 Task: Add a signature Brandon Turner containing With warm regards, Brandon Turner to email address softage.10@softage.net and add a folder Privacy policies
Action: Mouse moved to (111, 107)
Screenshot: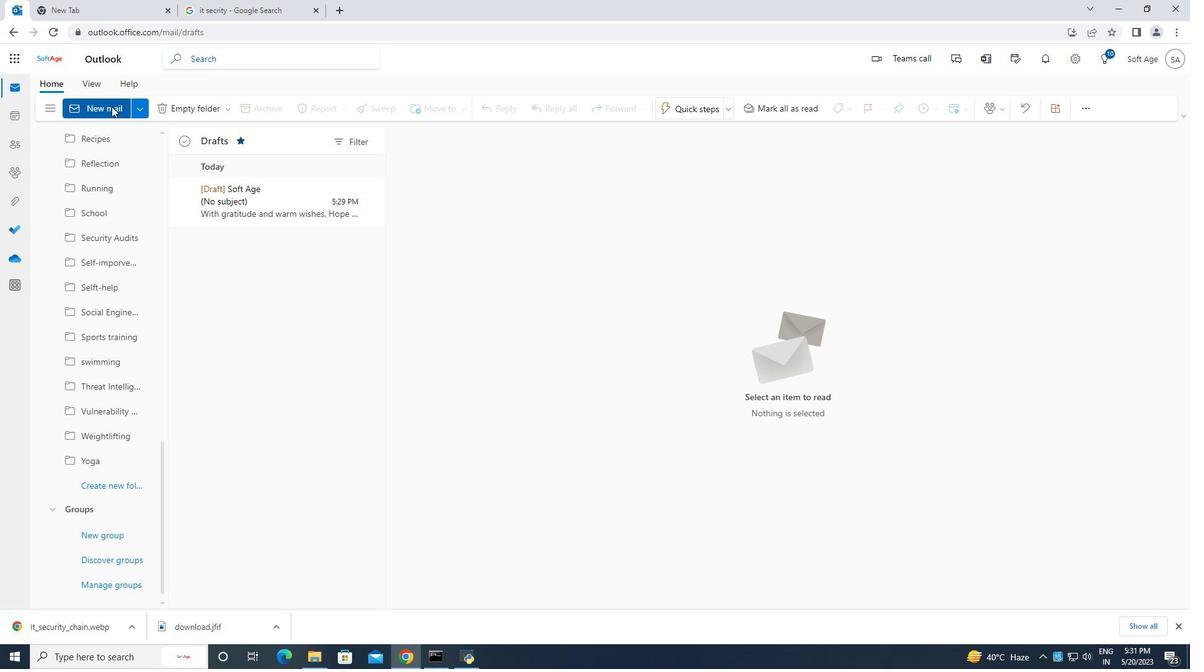 
Action: Mouse pressed left at (111, 107)
Screenshot: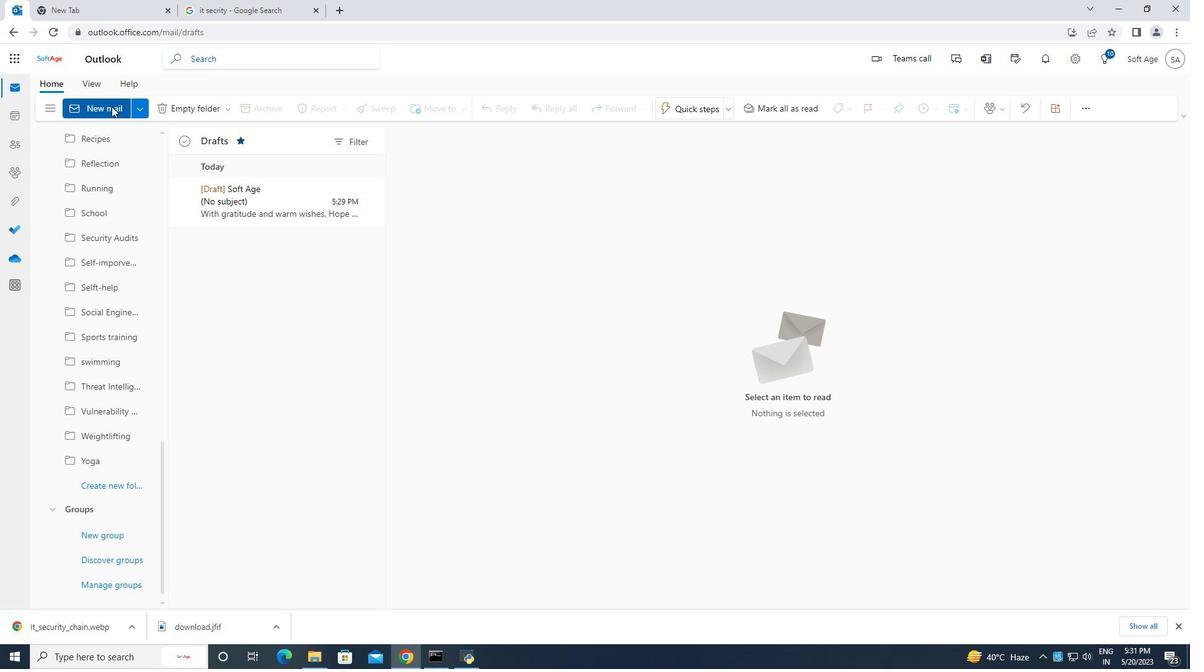 
Action: Mouse moved to (799, 97)
Screenshot: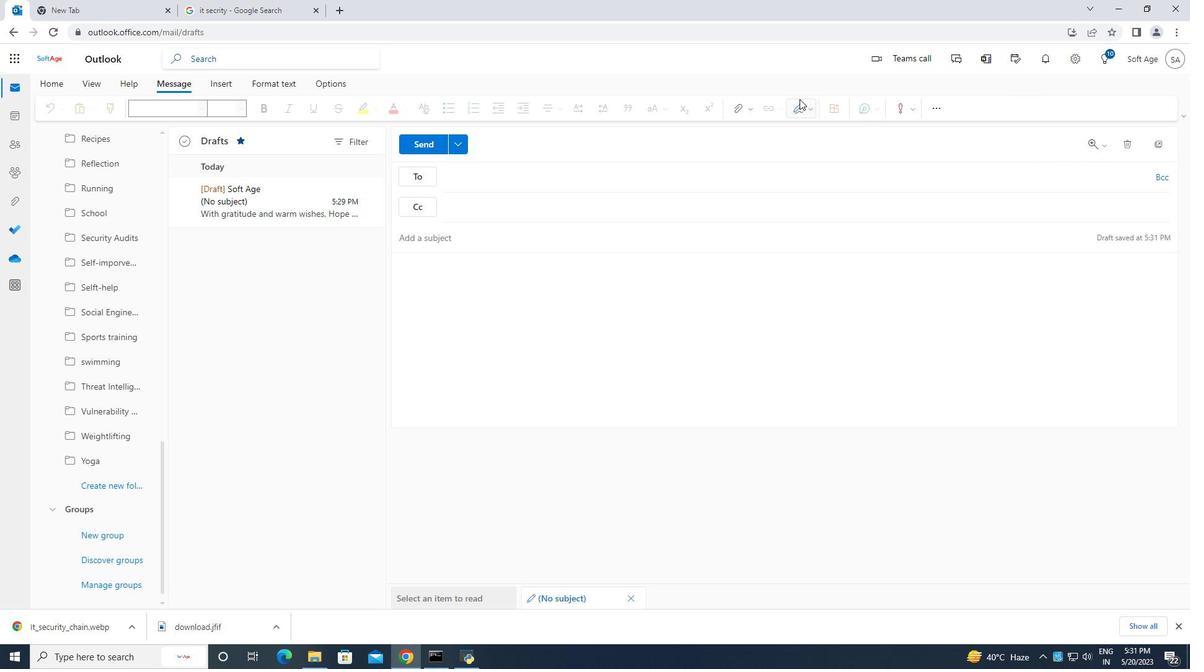 
Action: Mouse pressed left at (799, 97)
Screenshot: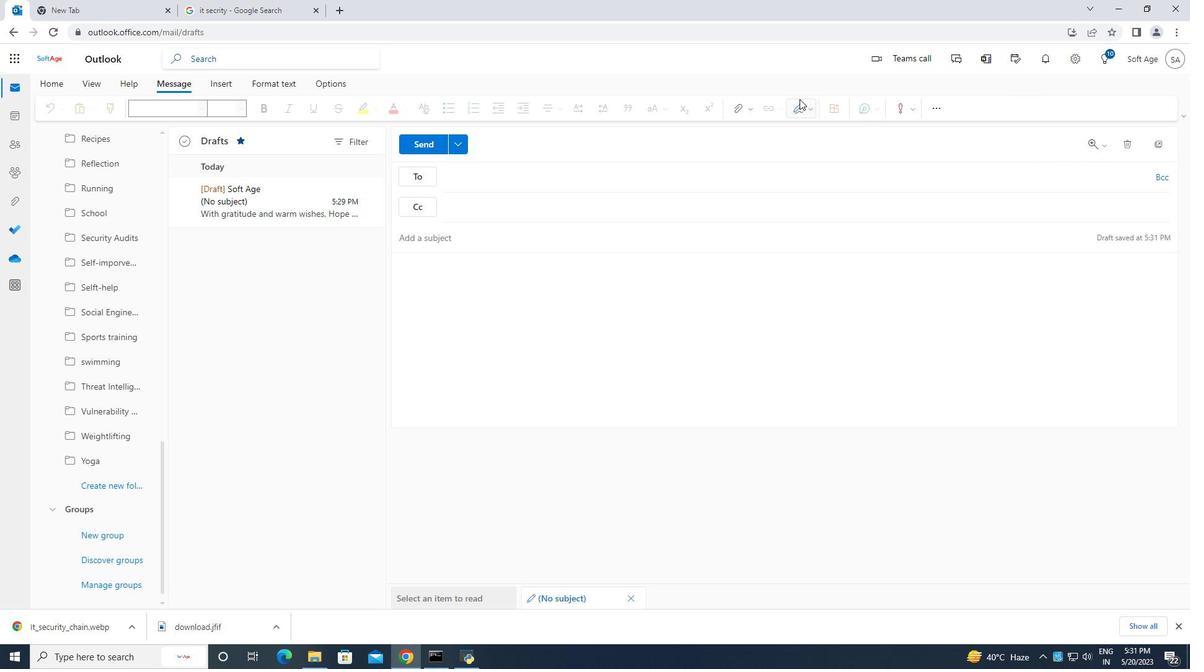 
Action: Mouse moved to (801, 108)
Screenshot: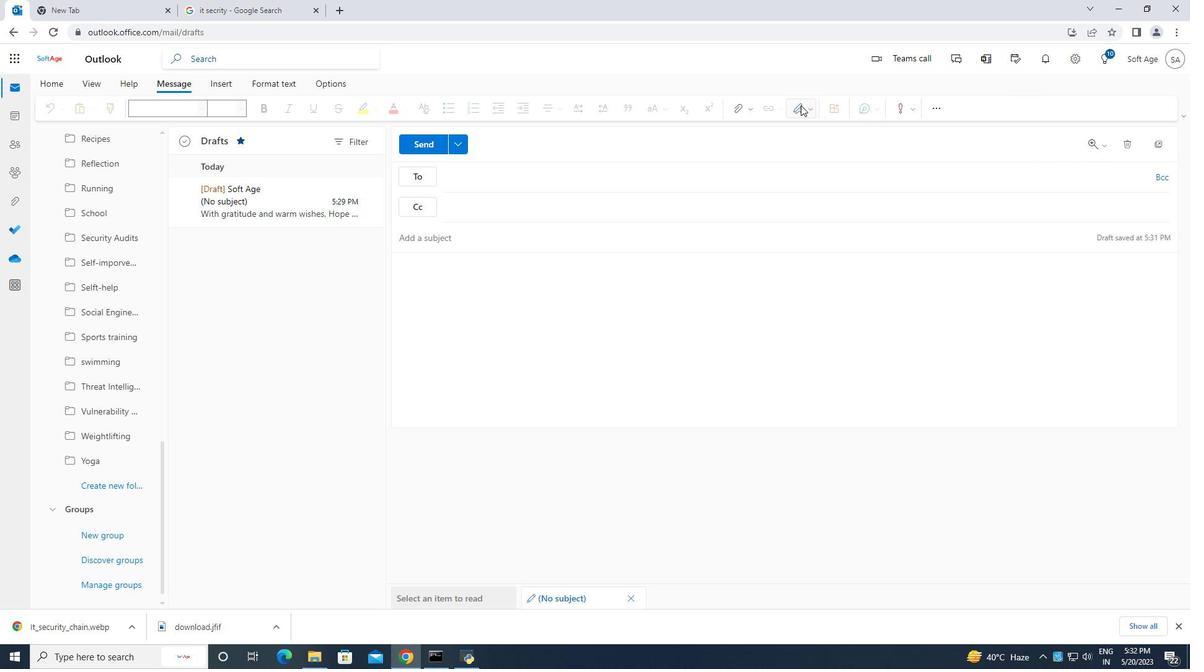 
Action: Mouse pressed left at (801, 108)
Screenshot: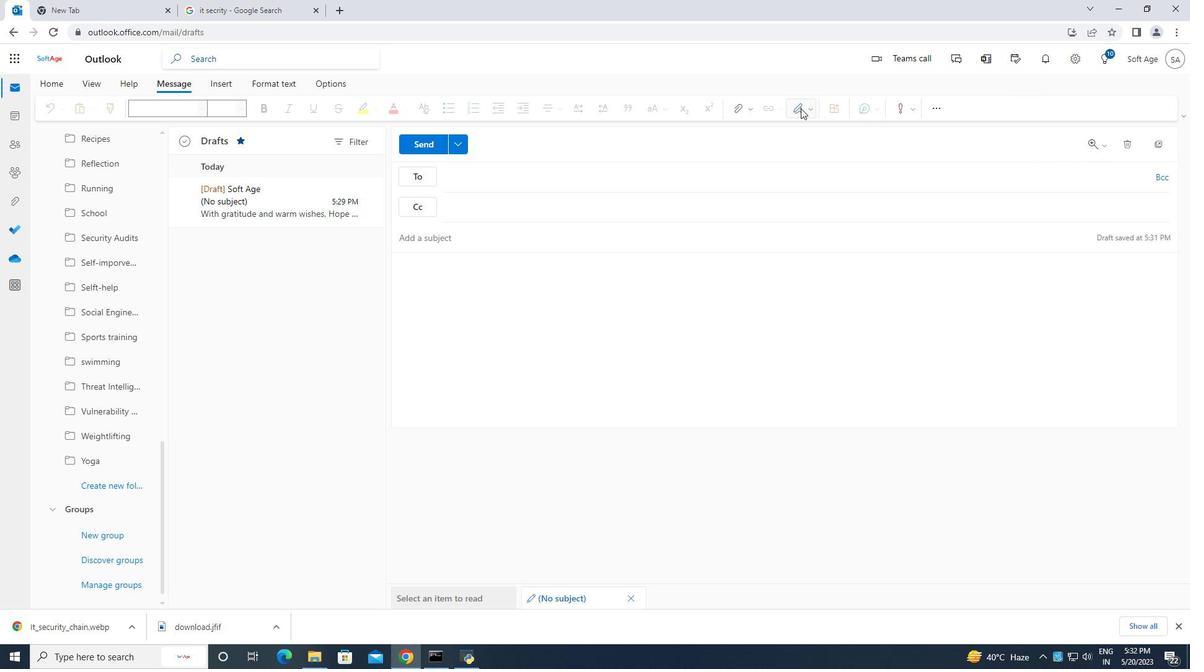 
Action: Mouse moved to (778, 157)
Screenshot: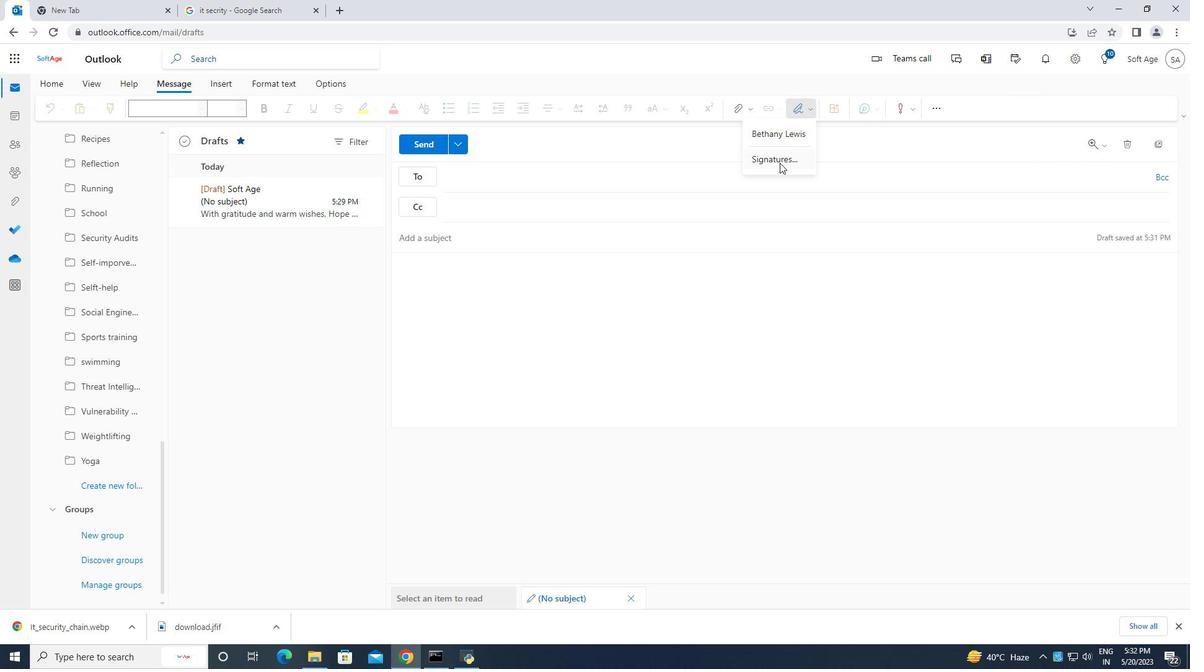 
Action: Mouse pressed left at (778, 157)
Screenshot: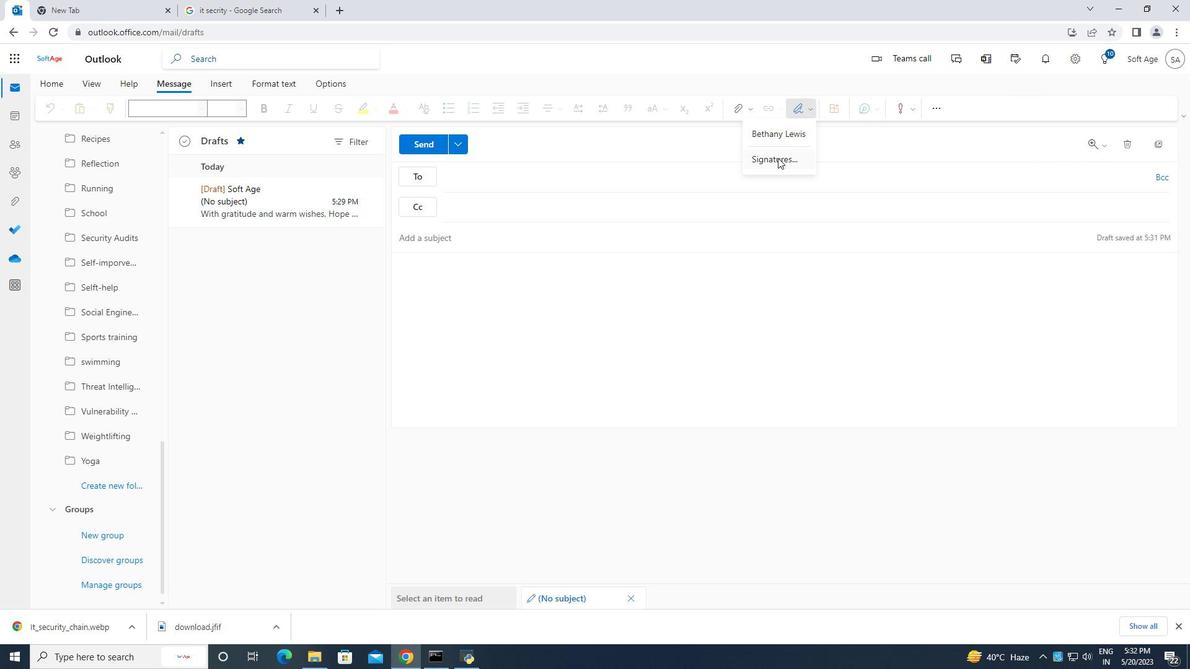 
Action: Mouse moved to (848, 203)
Screenshot: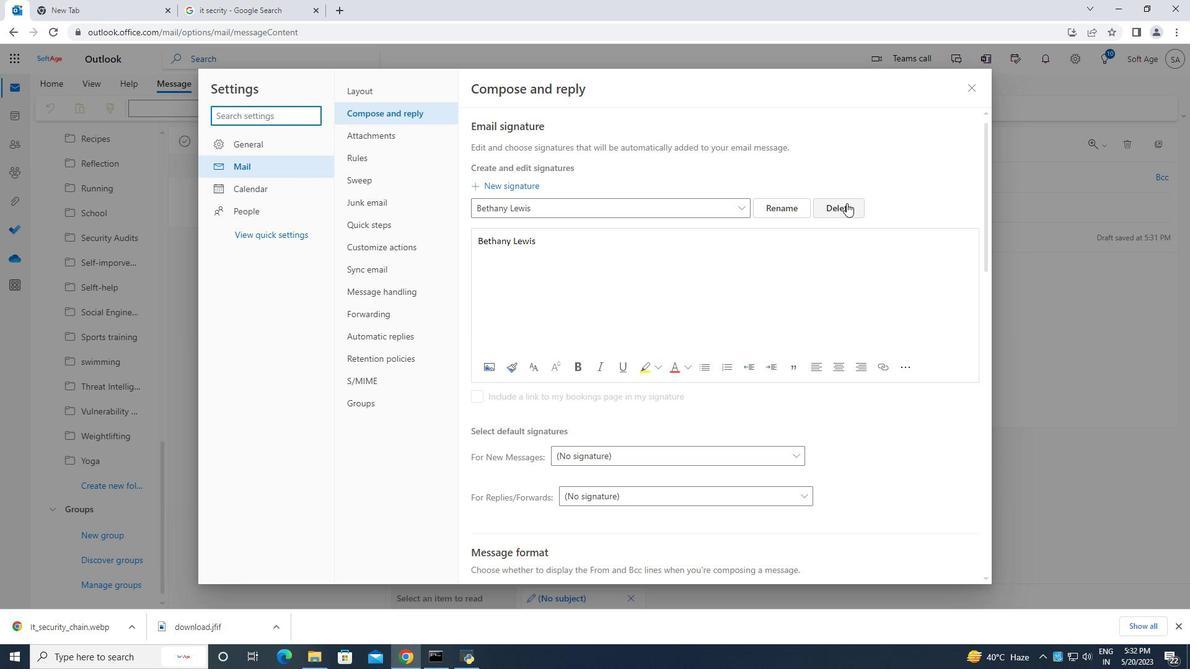 
Action: Mouse pressed left at (848, 203)
Screenshot: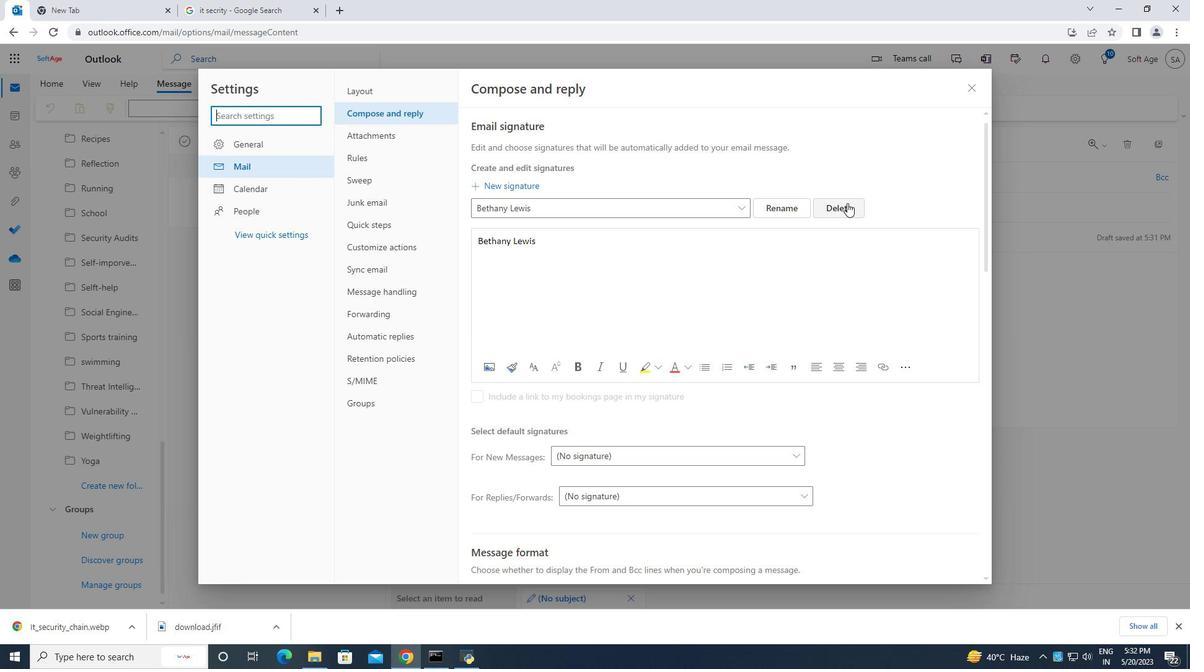
Action: Mouse moved to (582, 211)
Screenshot: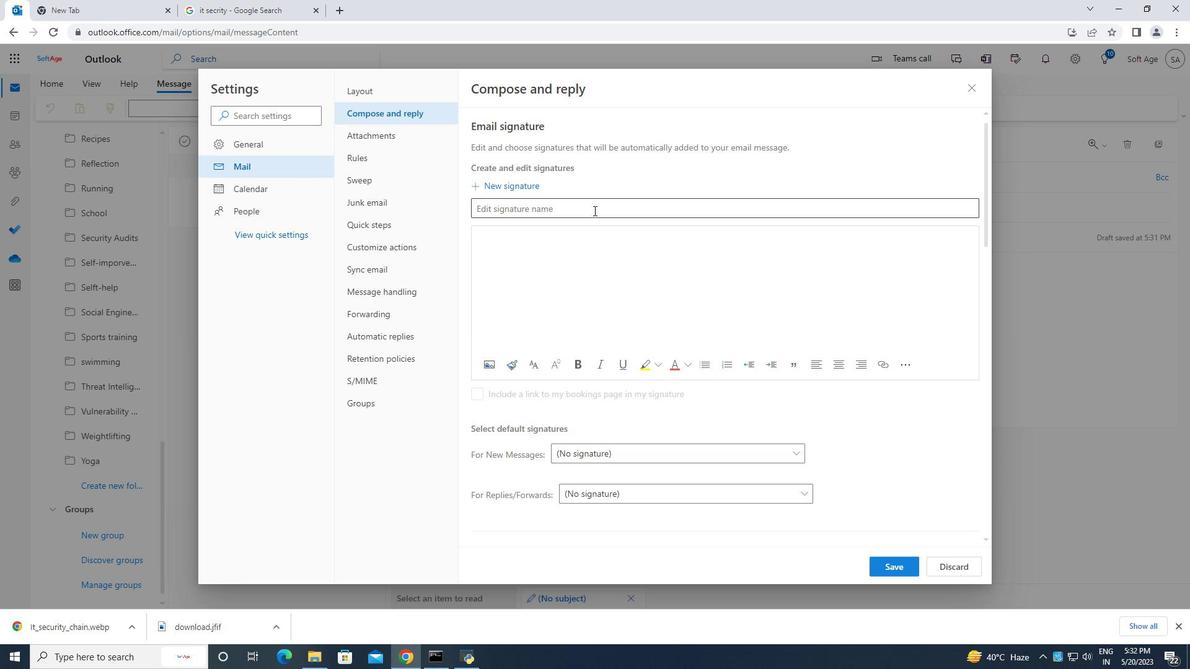 
Action: Mouse pressed left at (582, 211)
Screenshot: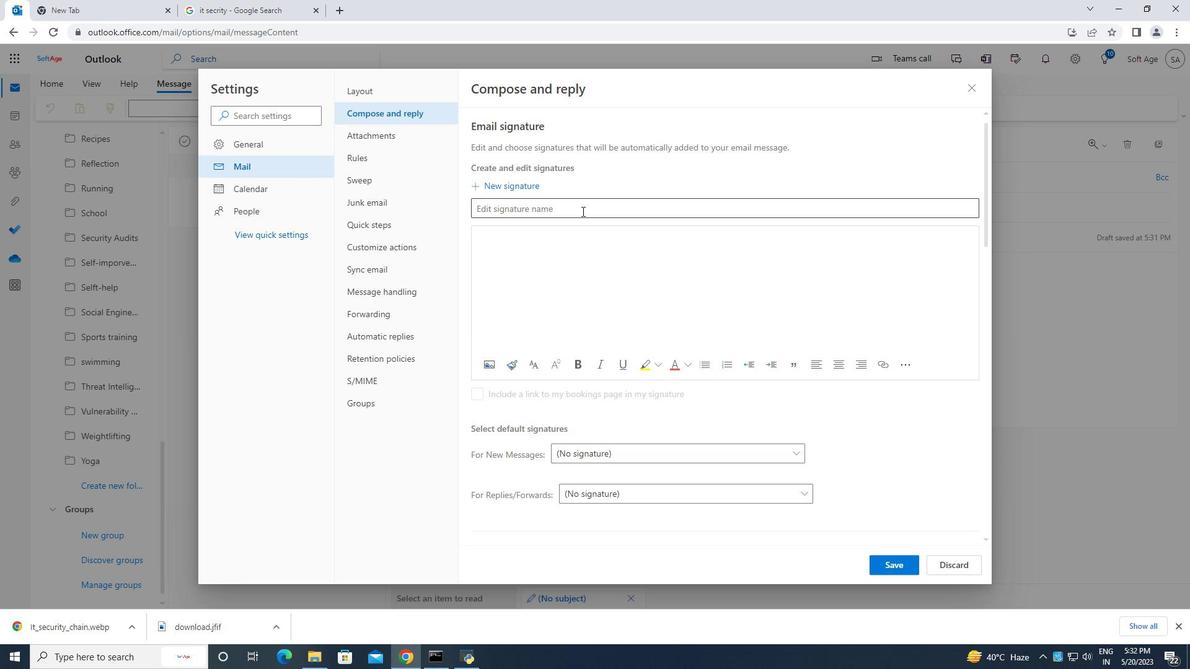 
Action: Key pressed <Key.caps_lock>B<Key.caps_lock>randon<Key.space><Key.caps_lock>T<Key.caps_lock>urner
Screenshot: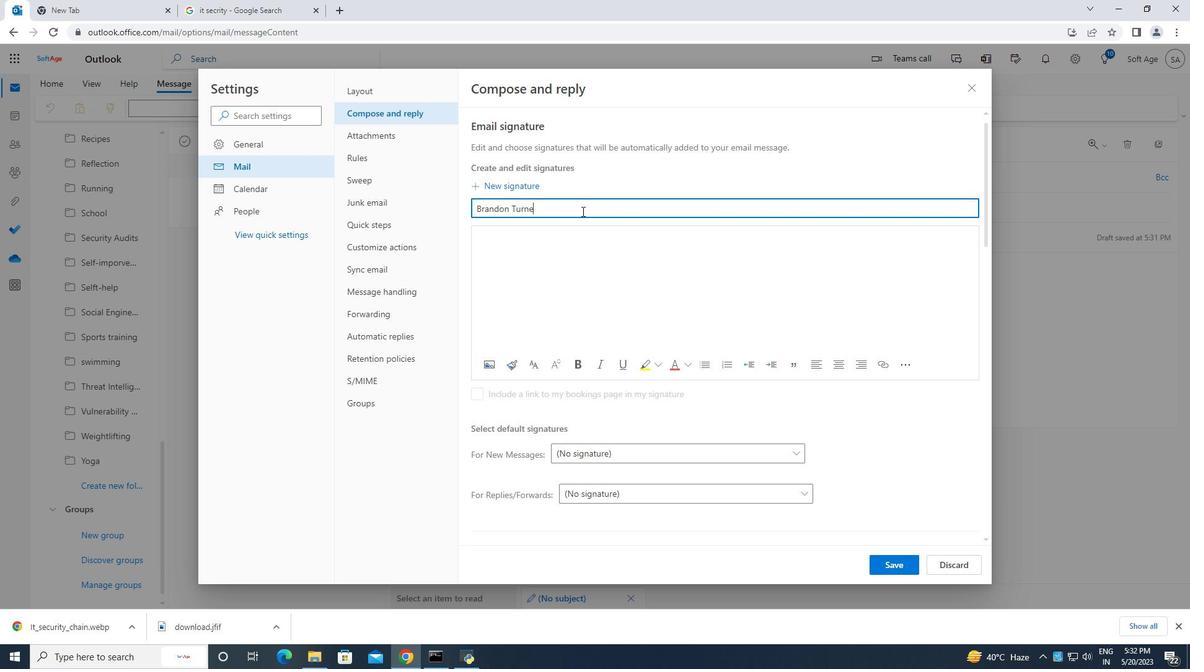 
Action: Mouse moved to (506, 231)
Screenshot: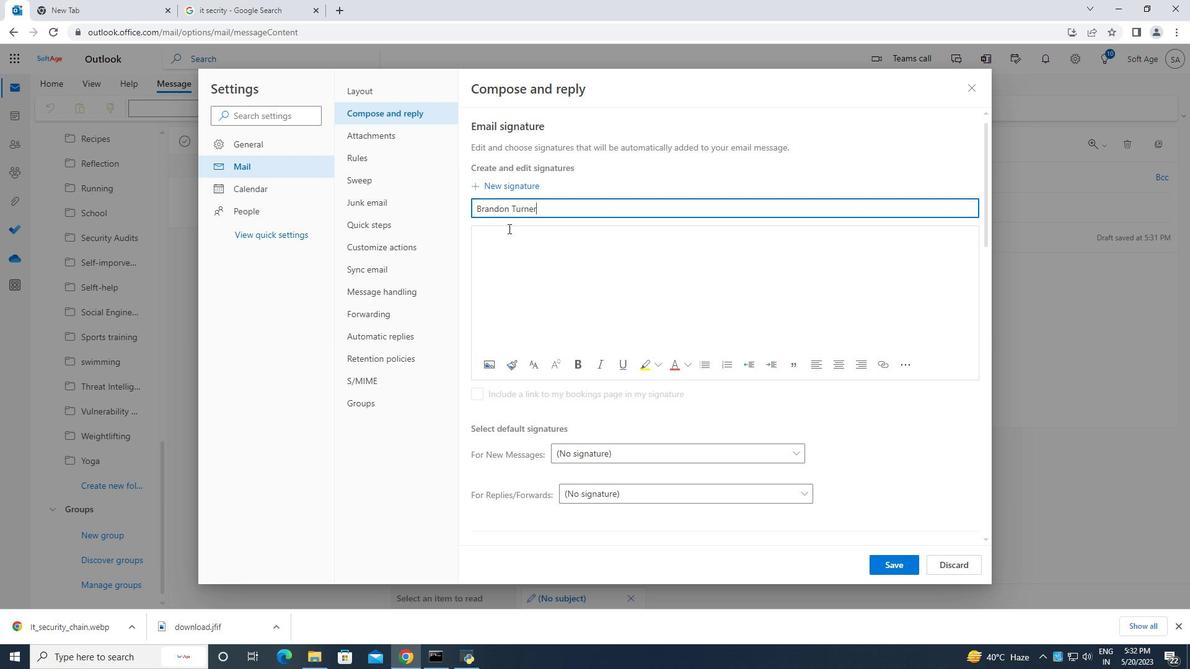 
Action: Mouse pressed left at (506, 231)
Screenshot: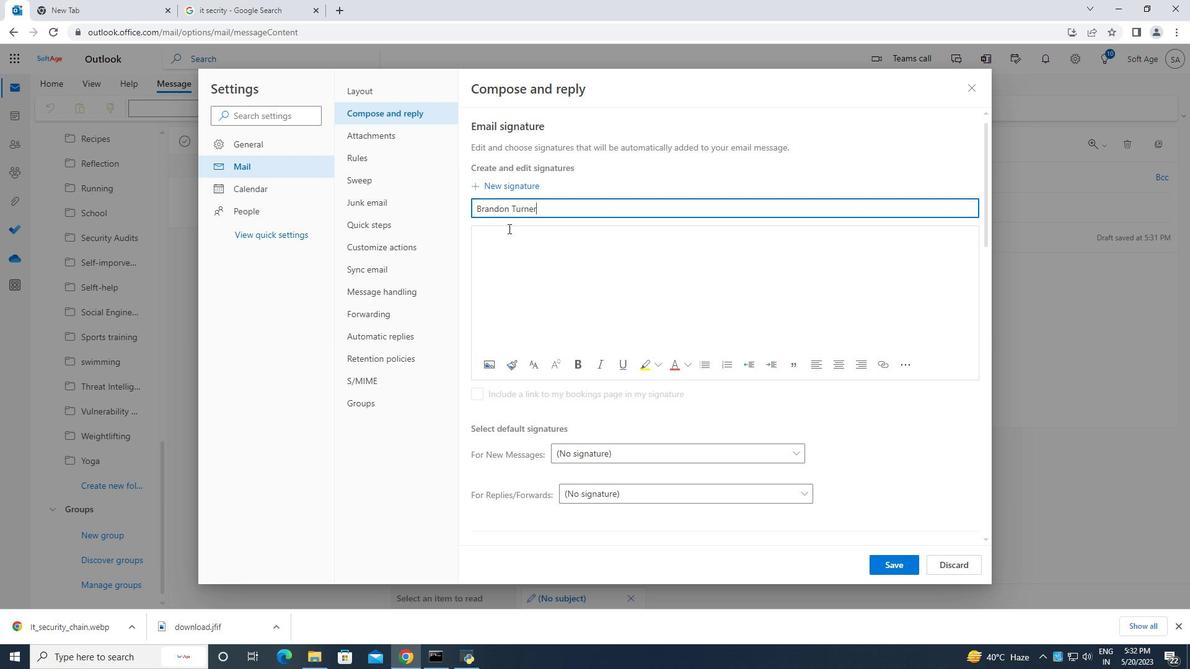 
Action: Key pressed <Key.caps_lock>B<Key.caps_lock>randon<Key.space><Key.caps_lock>T<Key.caps_lock>urner
Screenshot: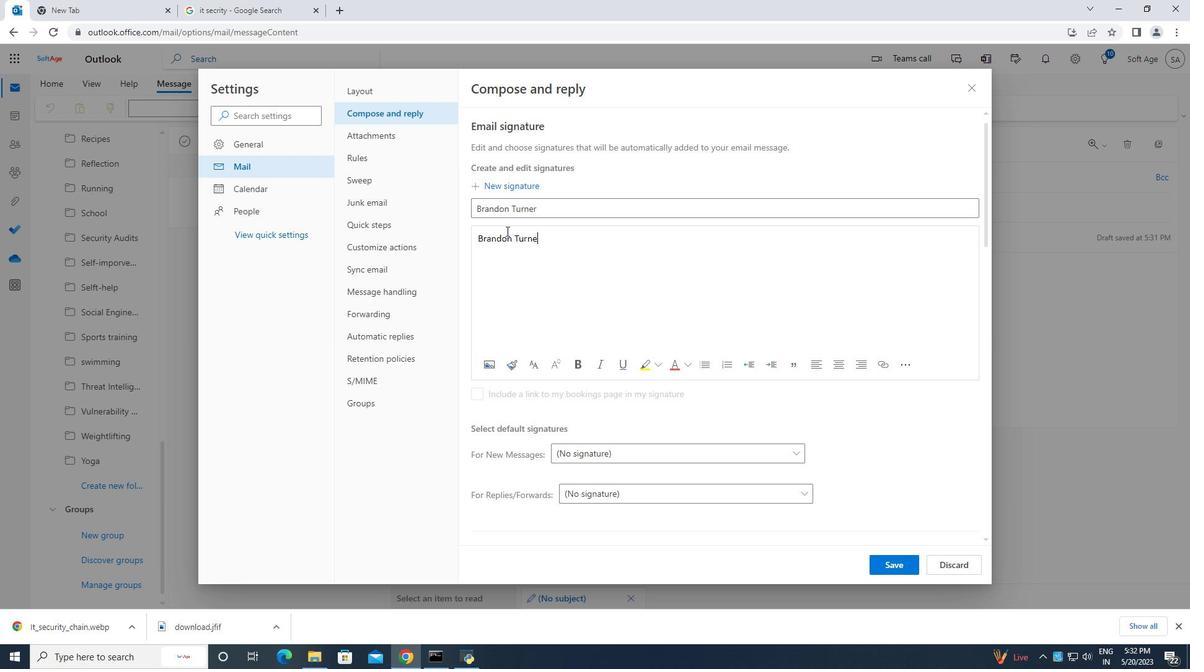
Action: Mouse moved to (890, 564)
Screenshot: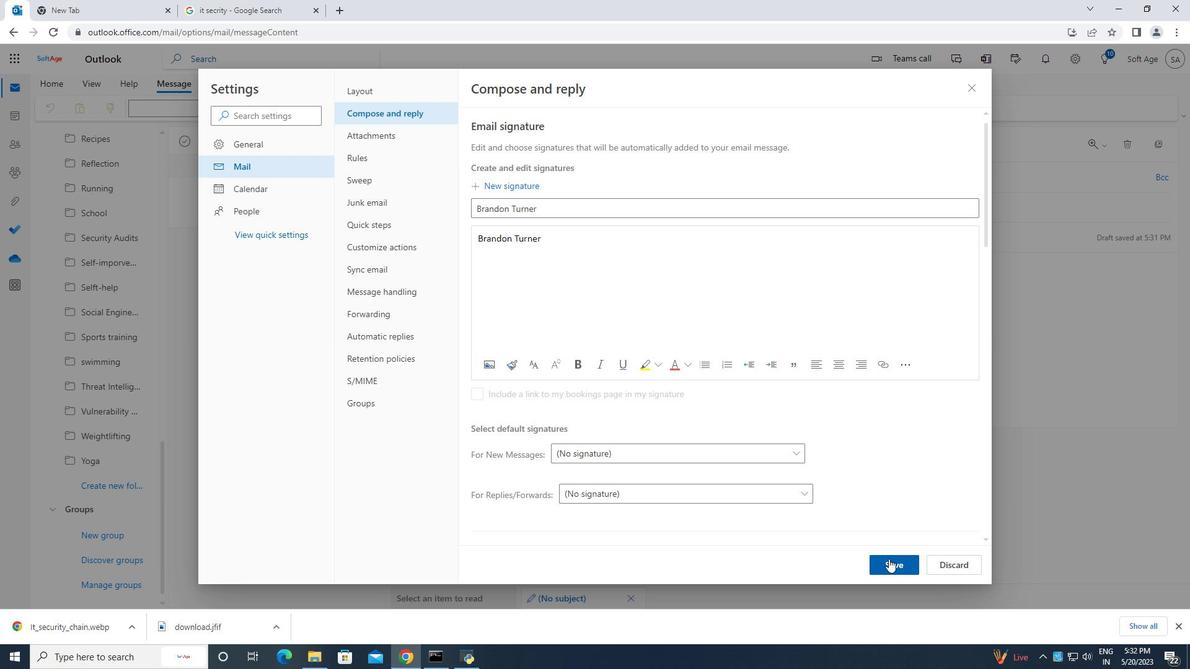 
Action: Mouse pressed left at (890, 564)
Screenshot: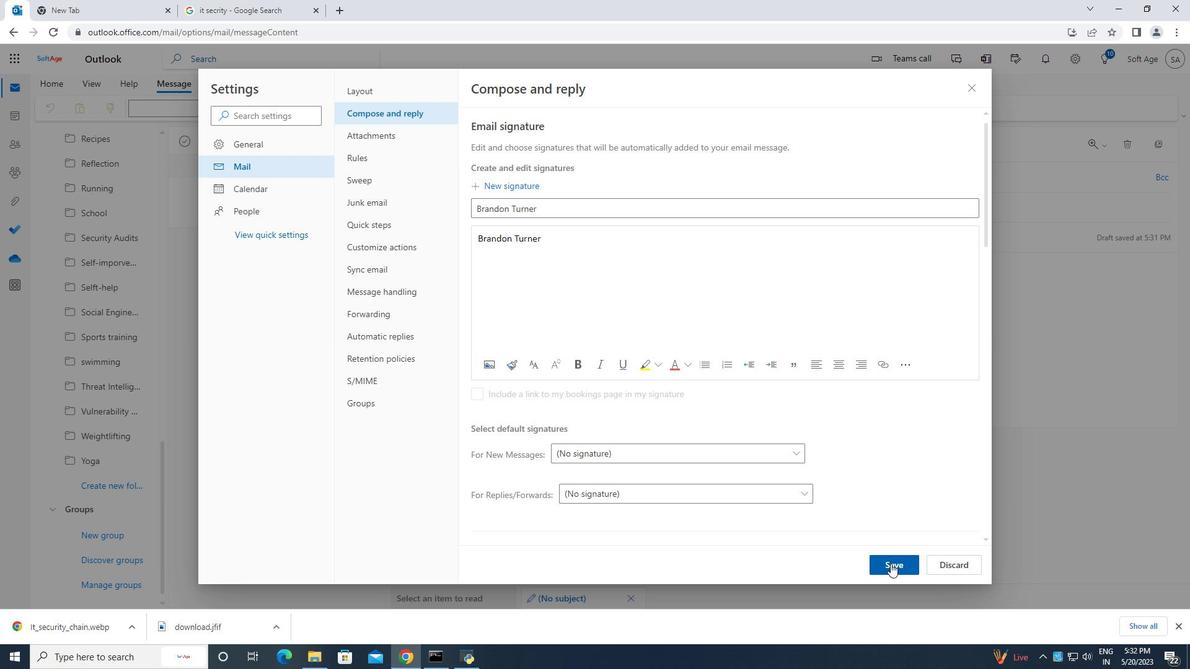 
Action: Mouse moved to (975, 84)
Screenshot: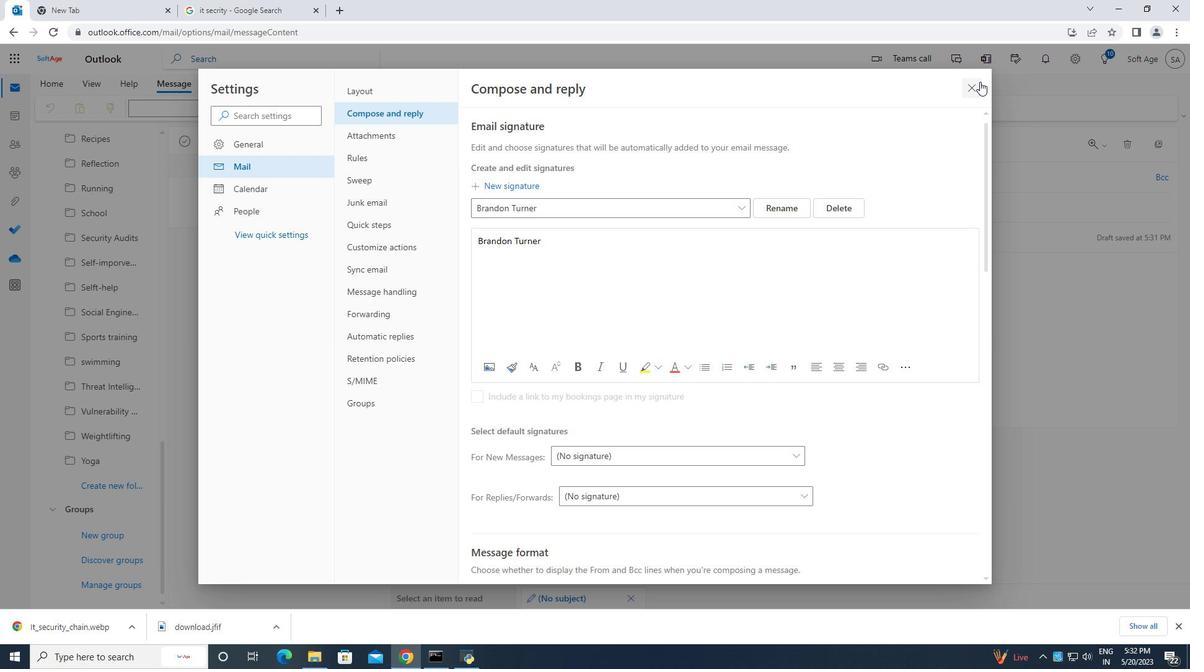 
Action: Mouse pressed left at (975, 84)
Screenshot: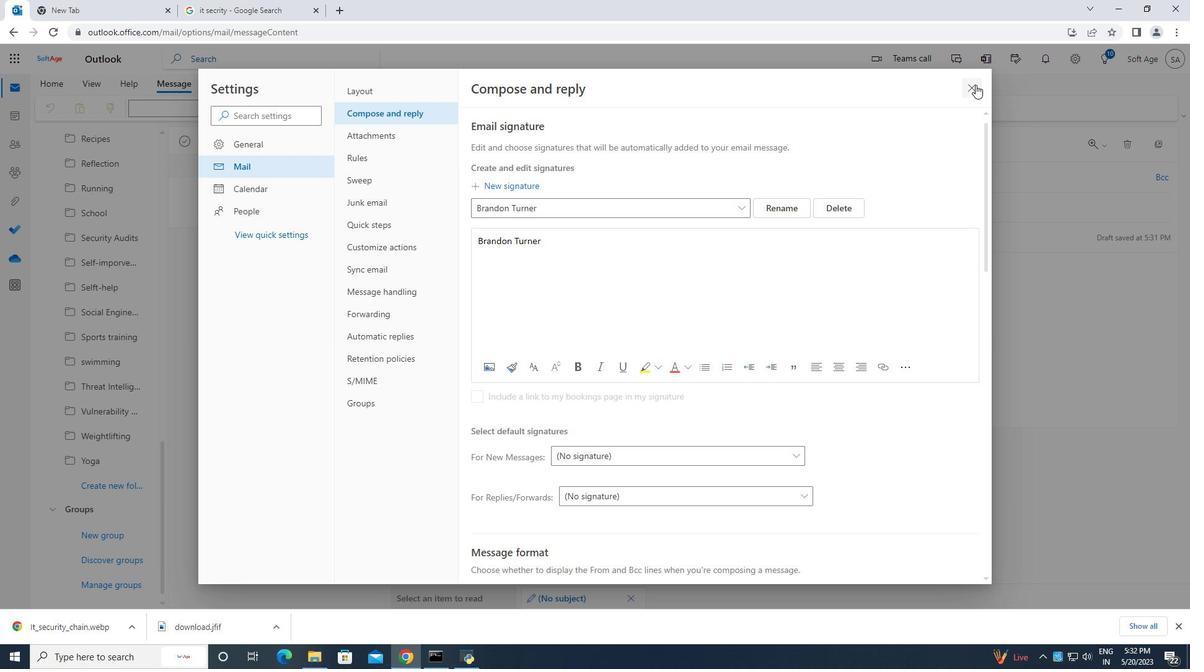
Action: Mouse moved to (801, 109)
Screenshot: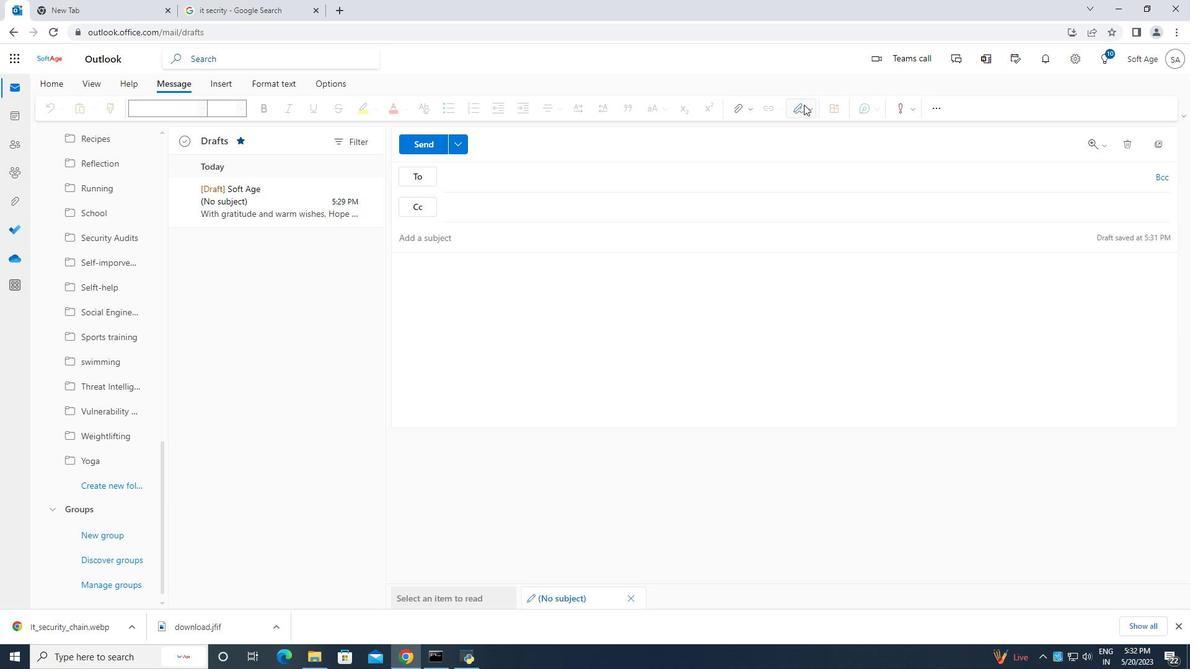 
Action: Mouse pressed left at (801, 109)
Screenshot: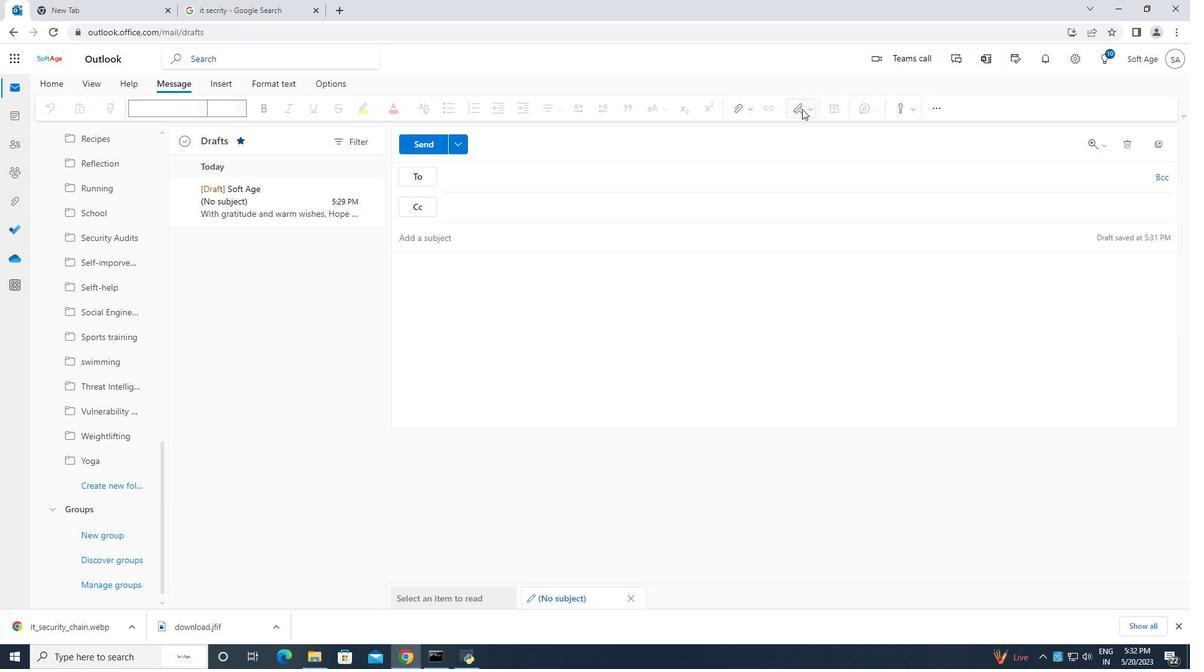 
Action: Mouse moved to (755, 134)
Screenshot: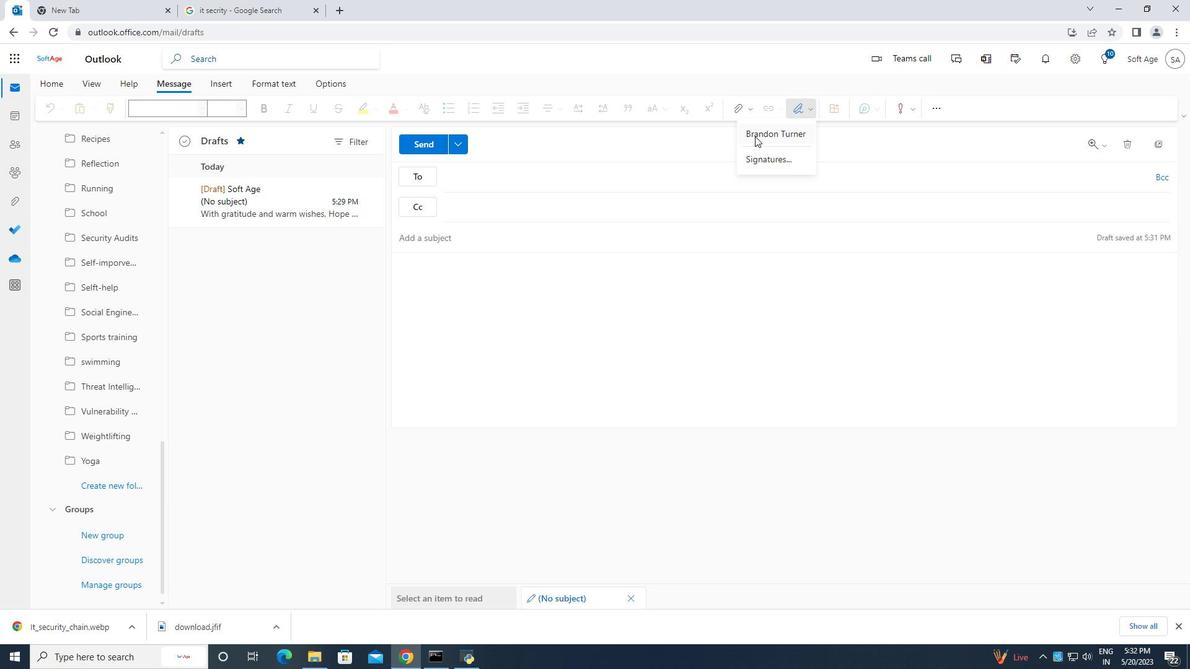 
Action: Mouse pressed left at (755, 134)
Screenshot: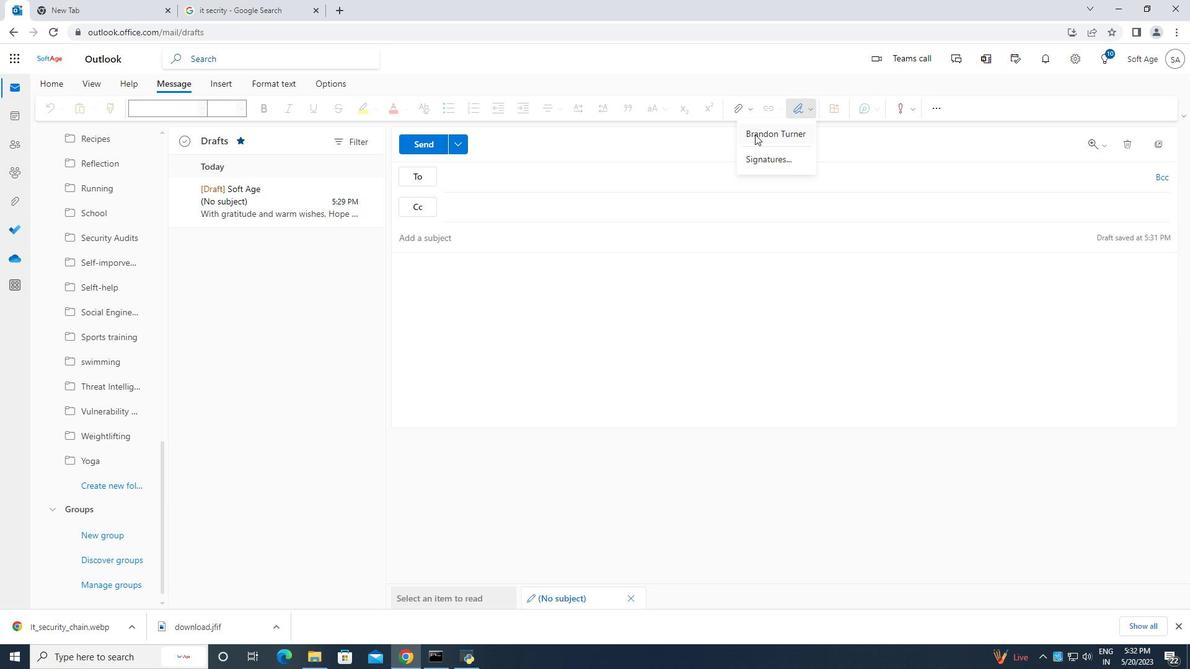 
Action: Mouse moved to (420, 267)
Screenshot: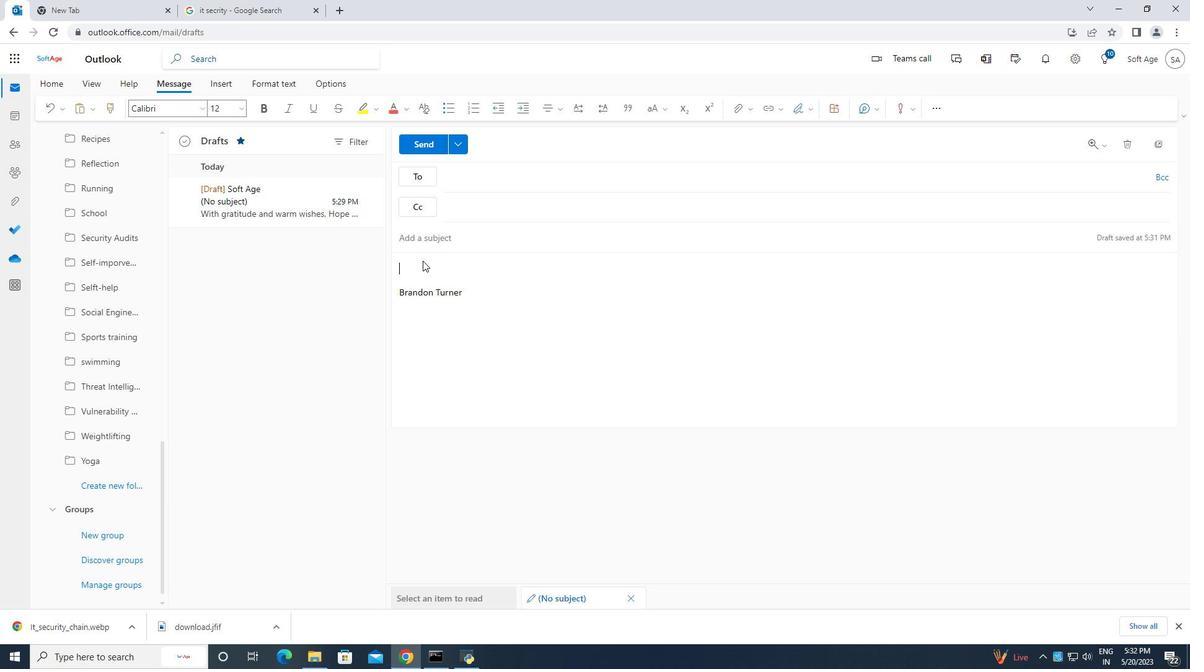 
Action: Key pressed <Key.caps_lock>C<Key.caps_lock>ontaining<Key.space>with<Key.space>warm<Key.space>regards,
Screenshot: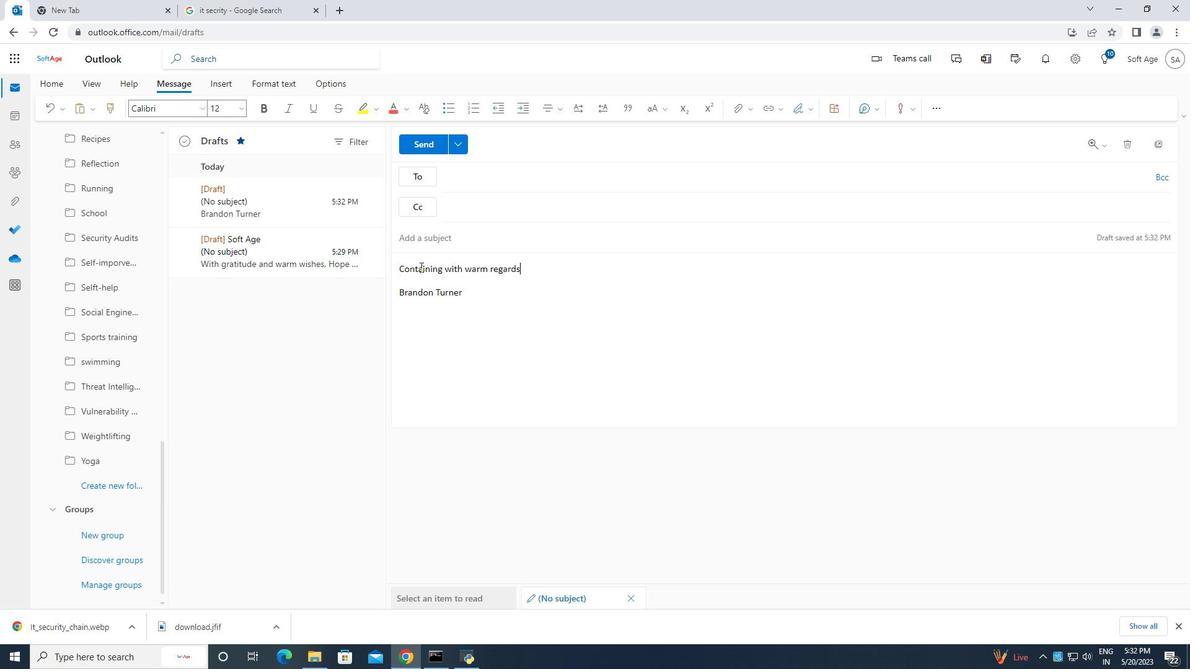 
Action: Mouse moved to (449, 181)
Screenshot: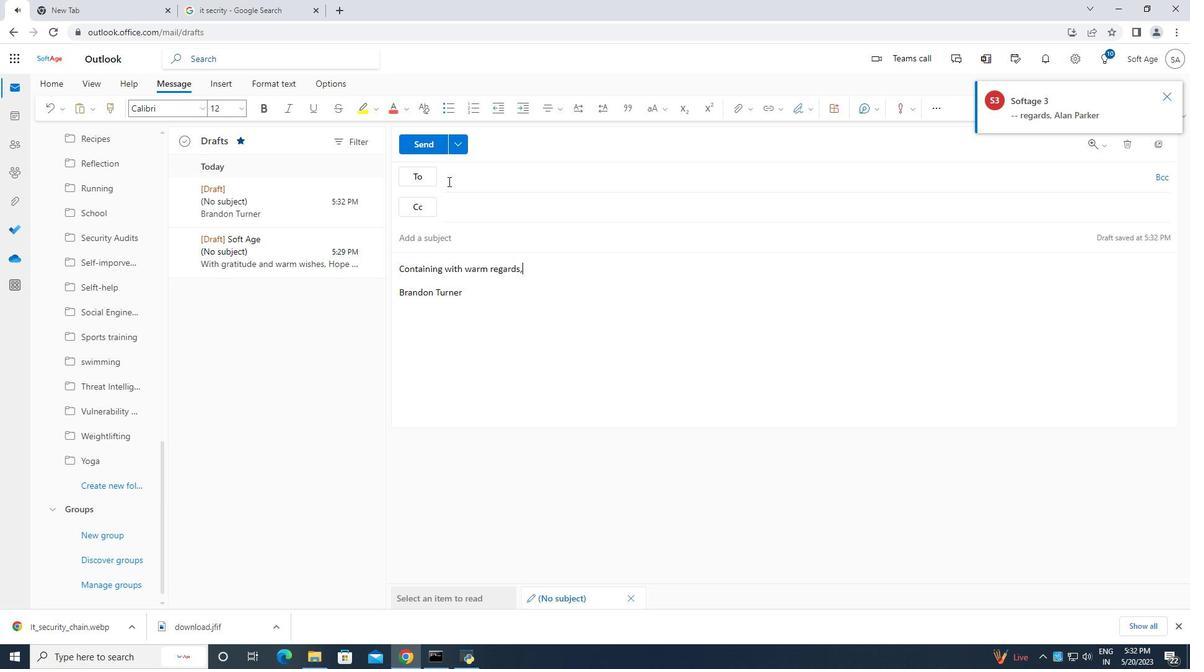 
Action: Mouse pressed left at (449, 181)
Screenshot: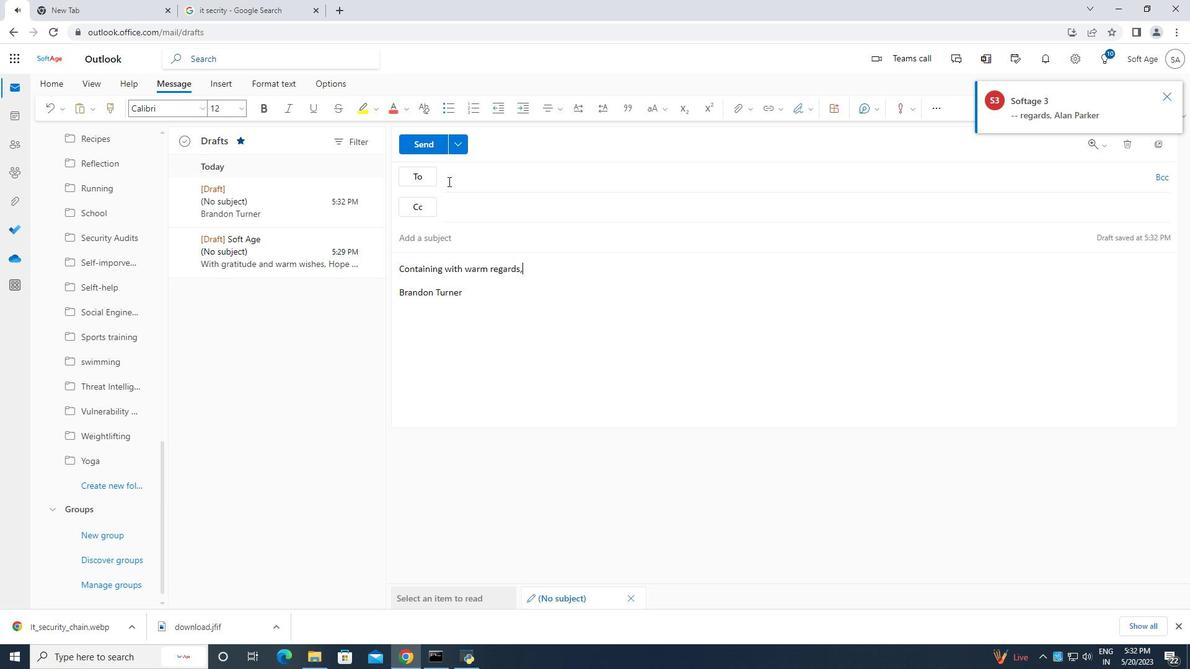 
Action: Mouse moved to (450, 181)
Screenshot: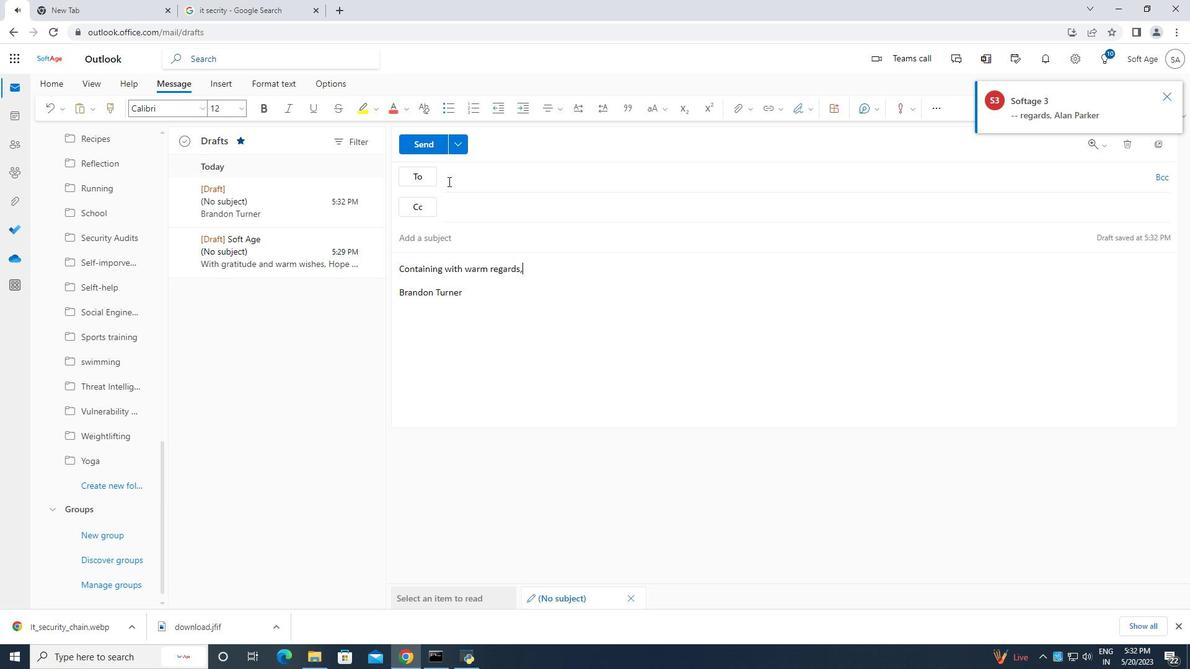 
Action: Key pressed soft
Screenshot: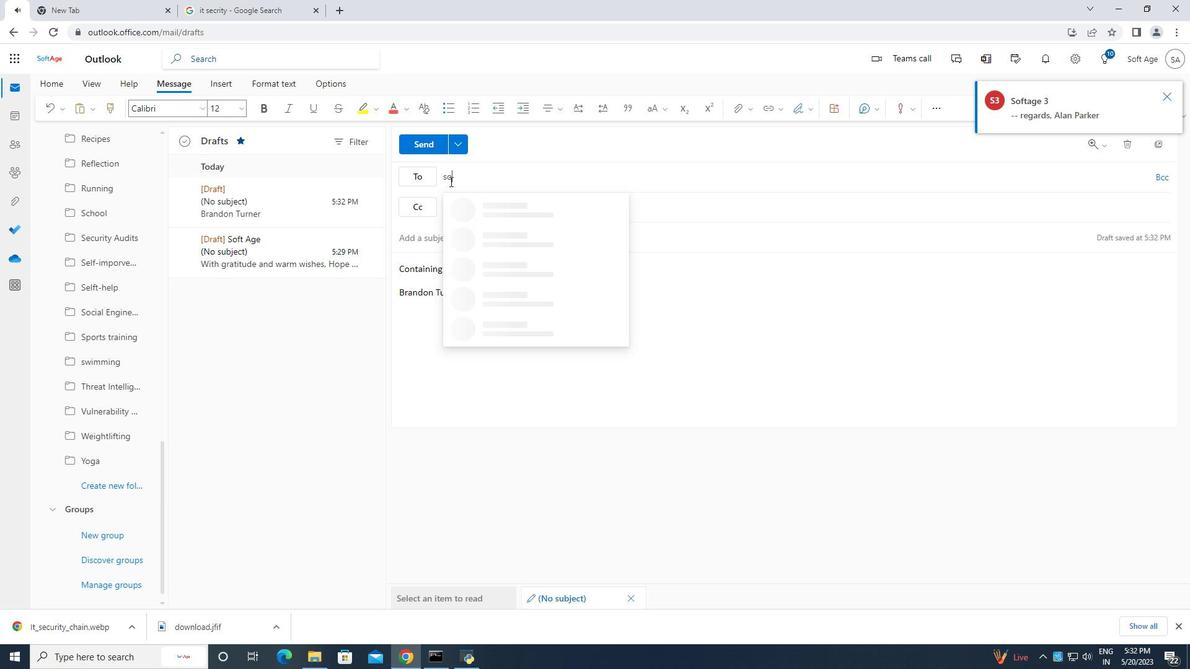 
Action: Mouse moved to (553, 210)
Screenshot: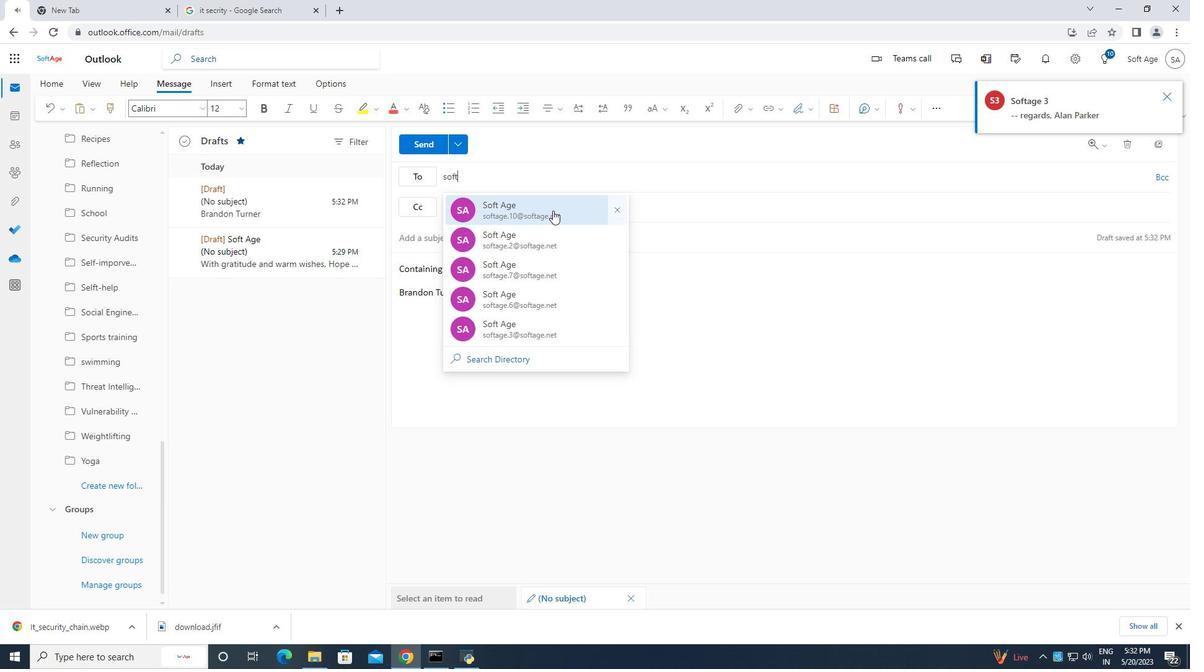 
Action: Mouse pressed left at (553, 210)
Screenshot: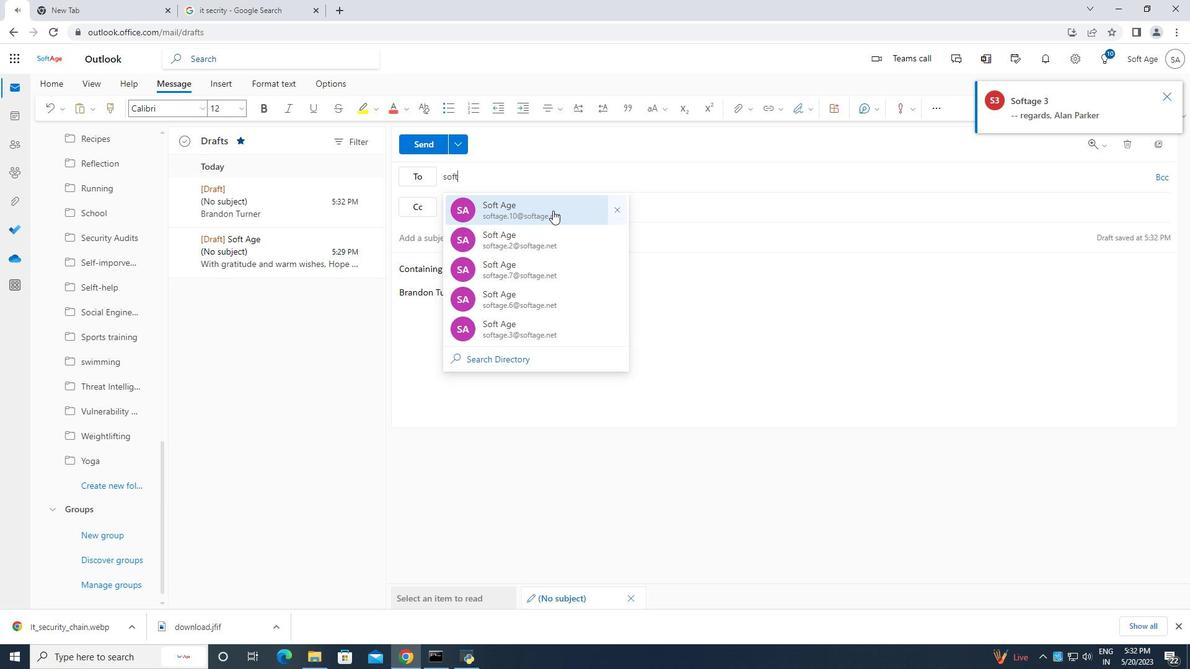 
Action: Mouse moved to (122, 483)
Screenshot: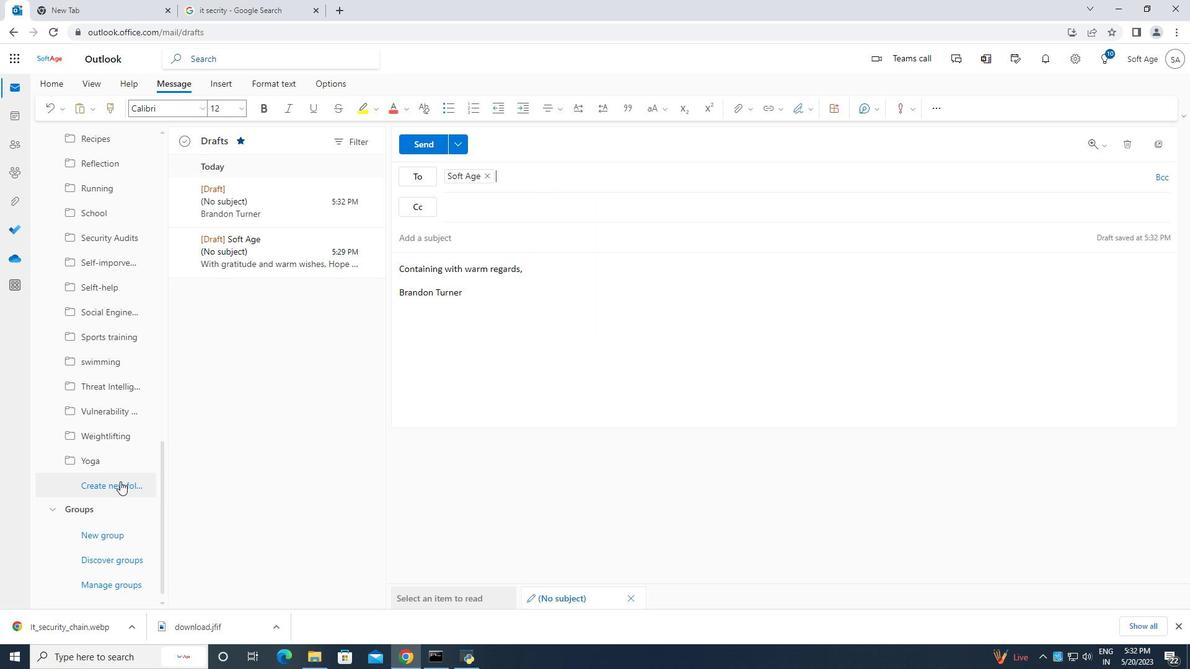 
Action: Mouse pressed left at (122, 483)
Screenshot: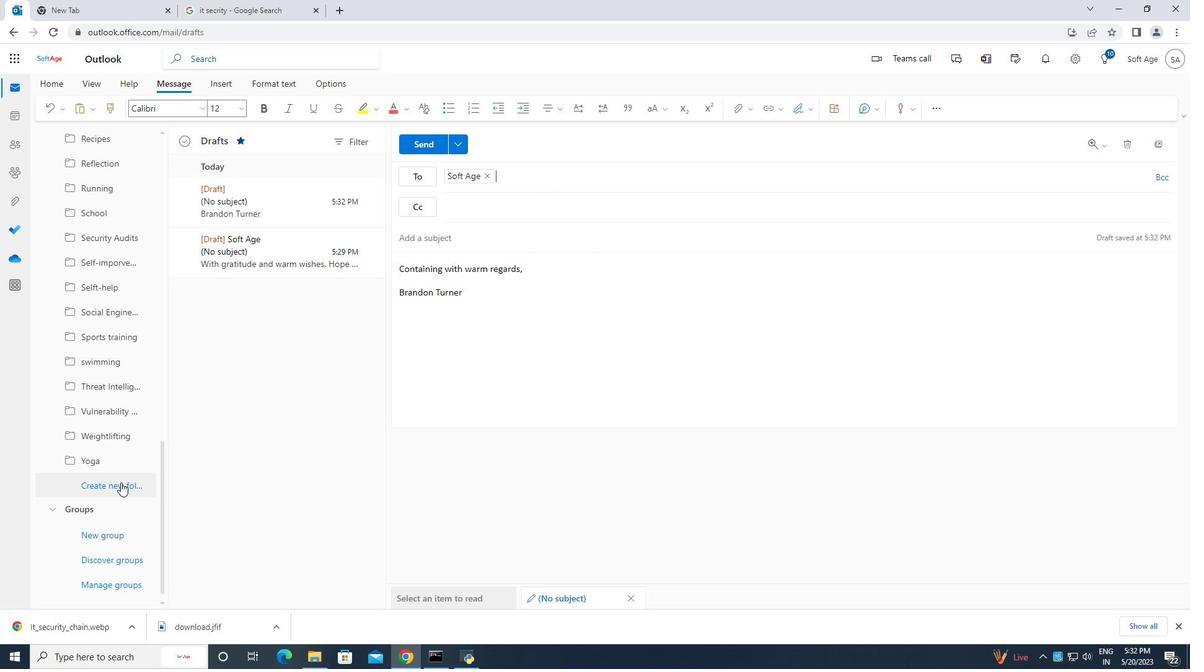 
Action: Mouse moved to (84, 487)
Screenshot: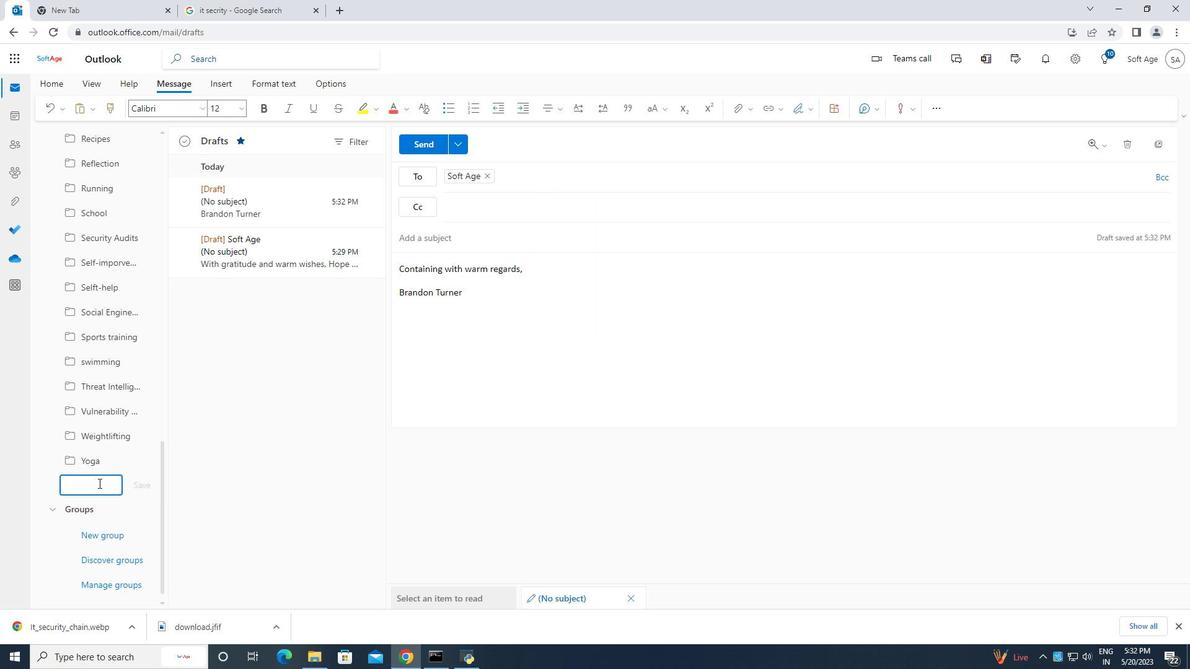
Action: Key pressed privacy<Key.space>policies
Screenshot: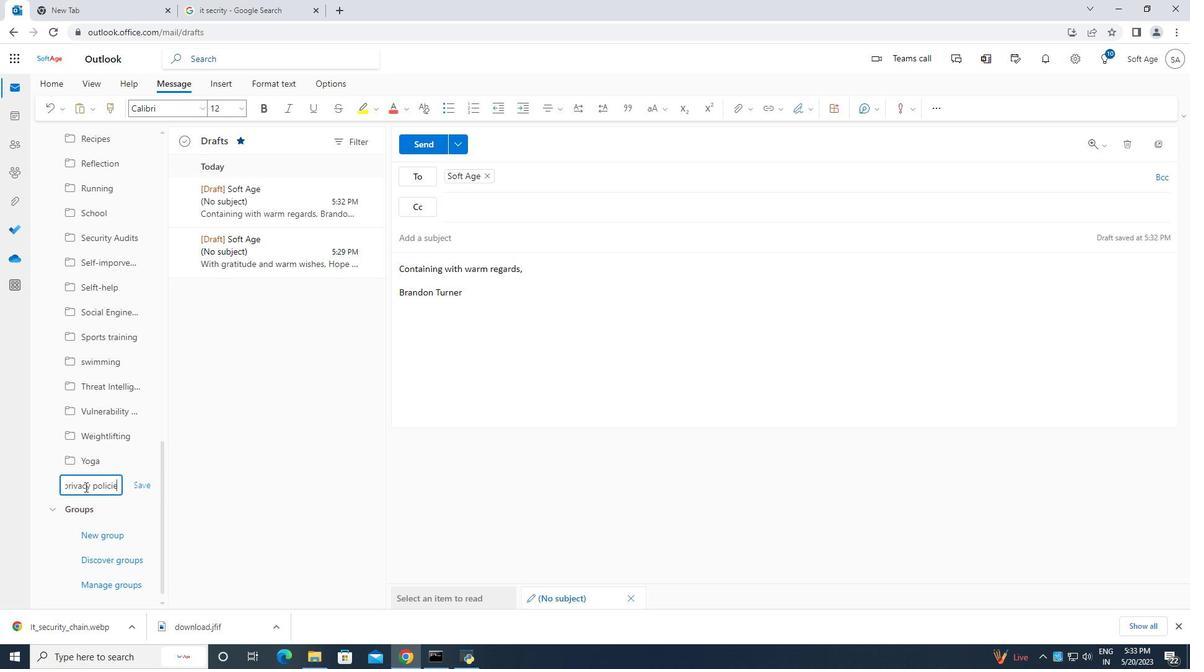 
Action: Mouse moved to (141, 487)
Screenshot: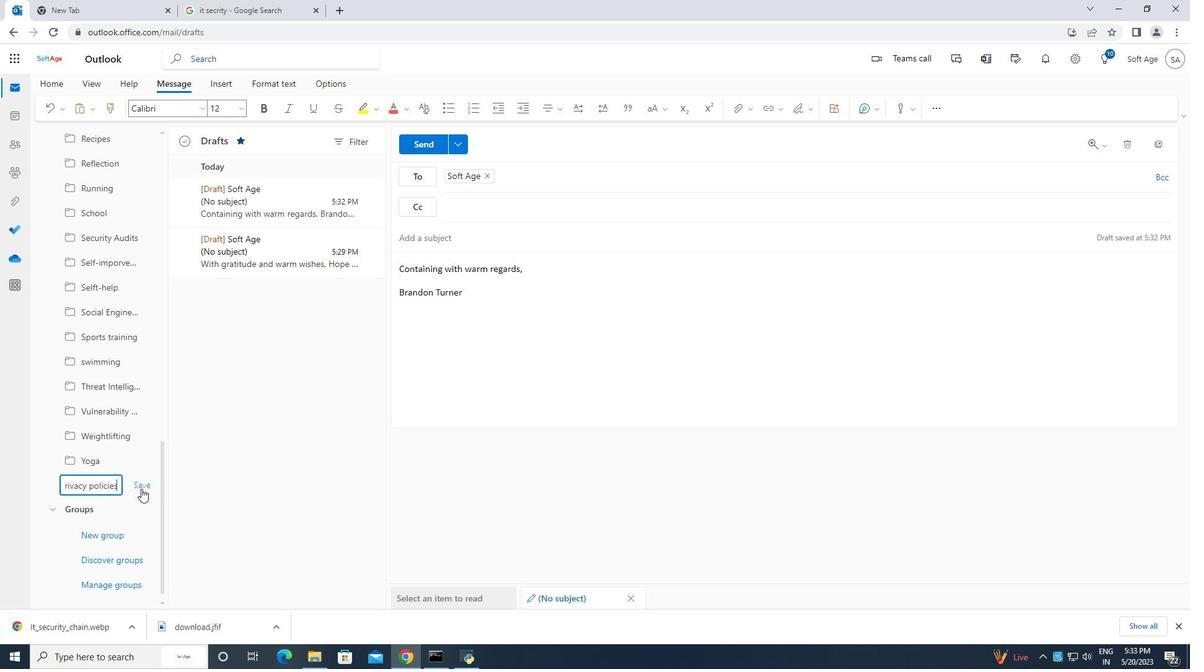 
Action: Mouse pressed left at (141, 487)
Screenshot: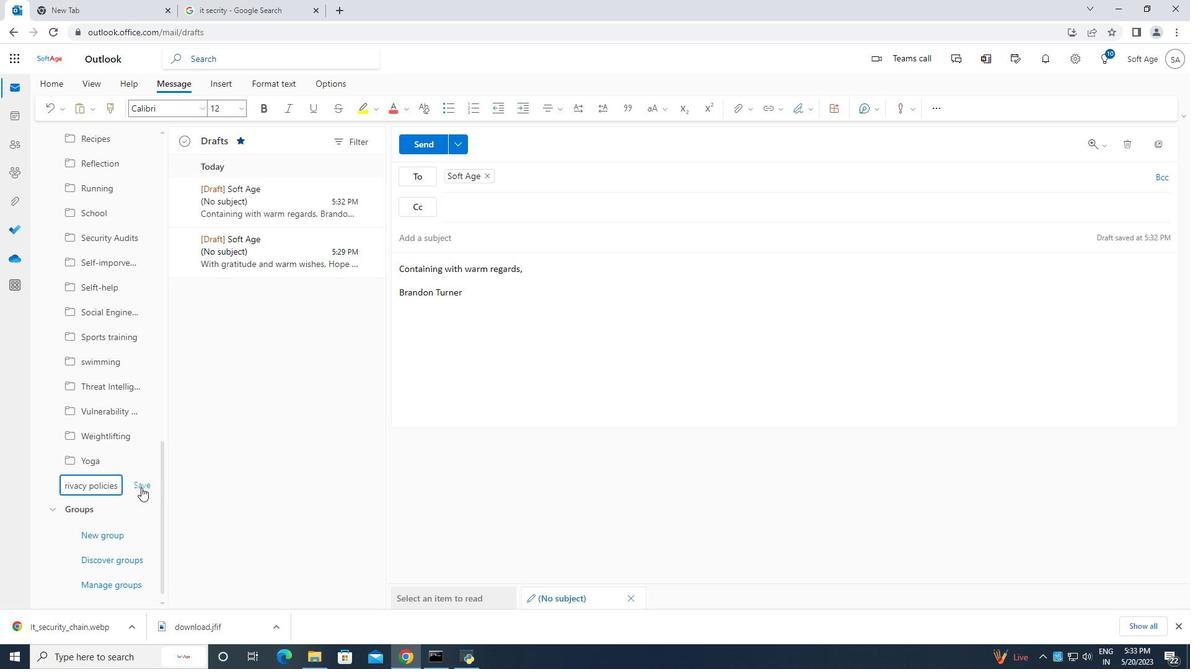 
Action: Mouse moved to (429, 143)
Screenshot: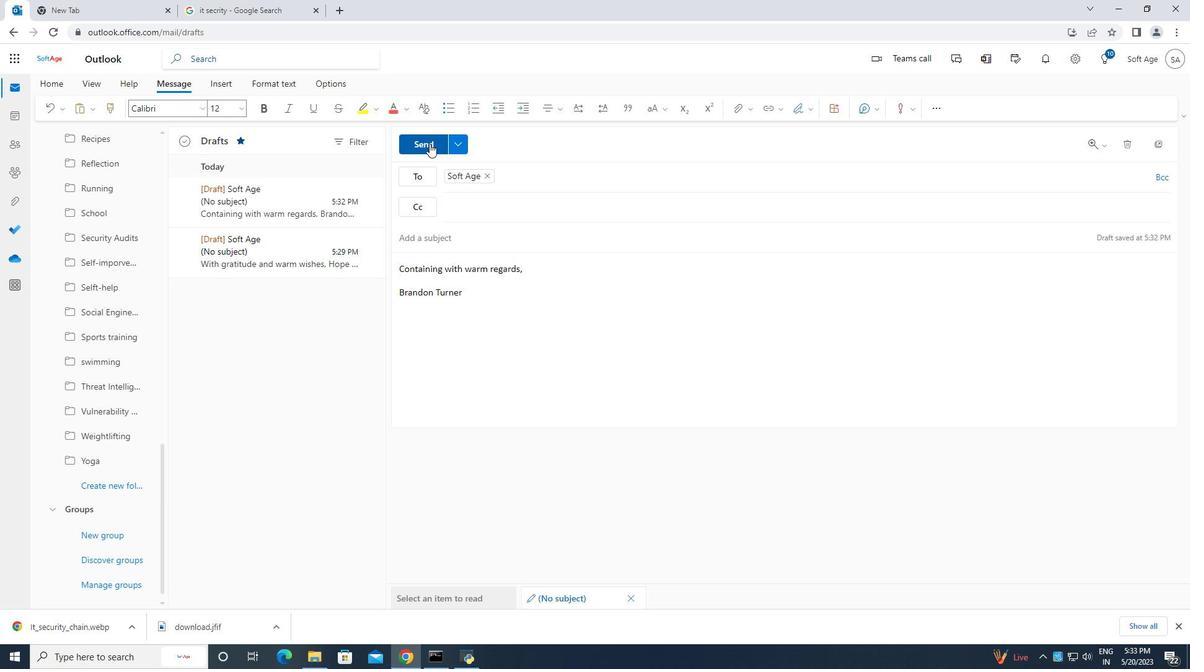
Action: Mouse pressed left at (429, 143)
Screenshot: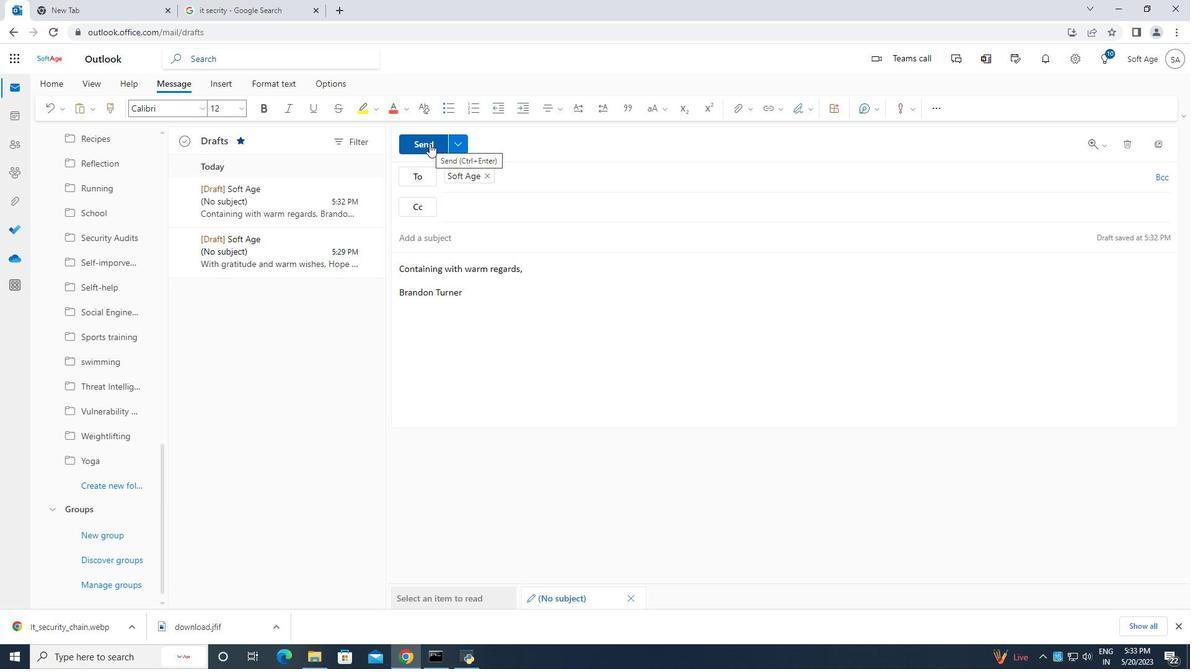 
Action: Mouse moved to (587, 363)
Screenshot: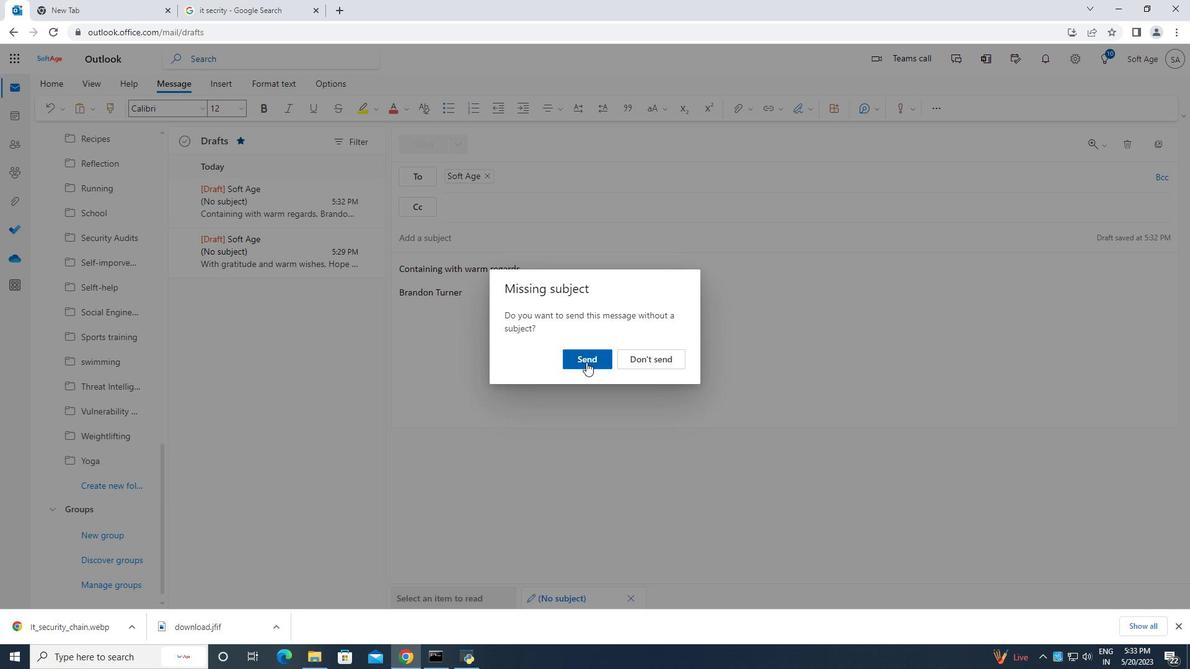 
Action: Mouse pressed left at (587, 363)
Screenshot: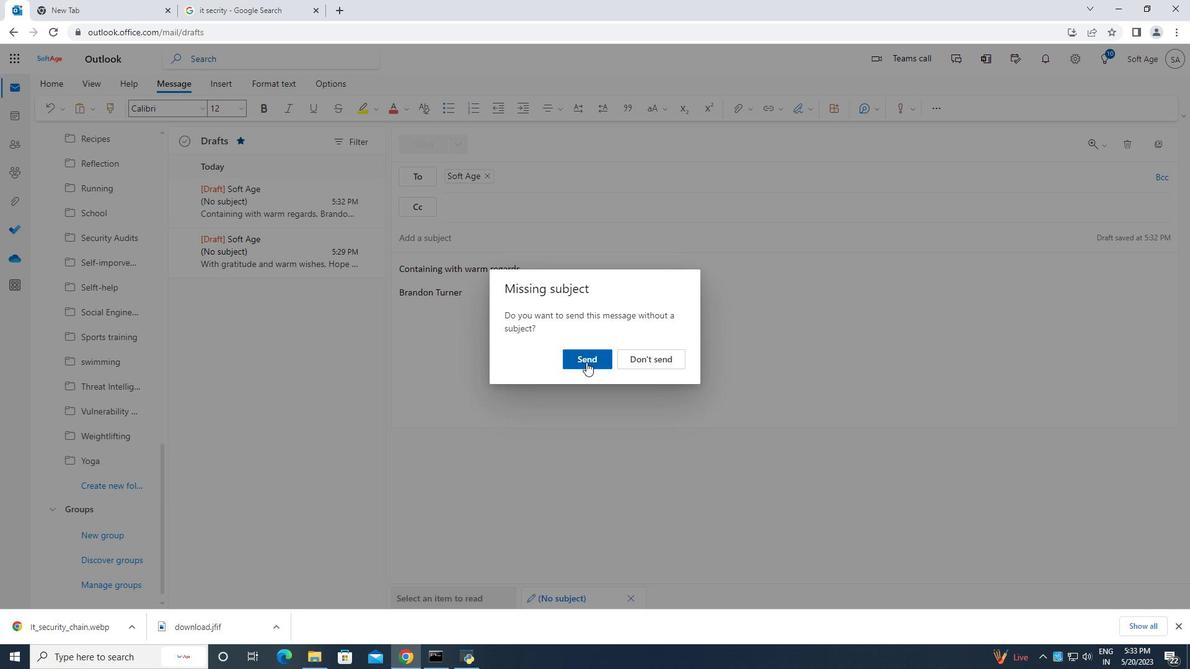 
Action: Mouse moved to (572, 358)
Screenshot: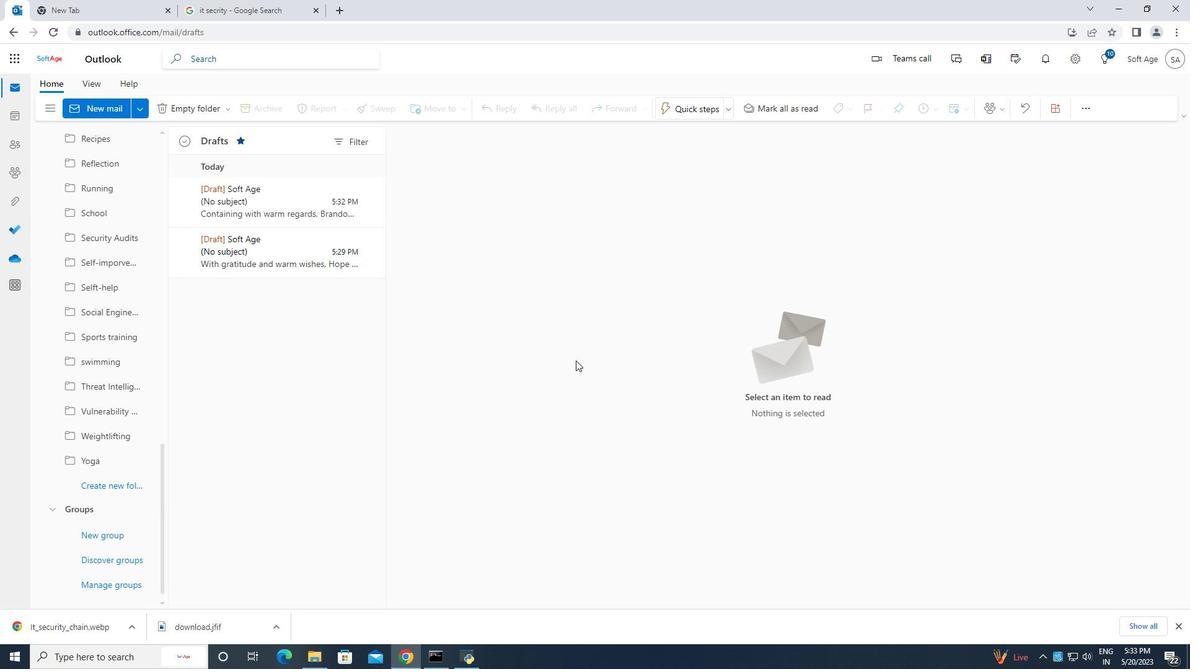 
